 Task: Customize the content header for the builder.
Action: Mouse moved to (913, 67)
Screenshot: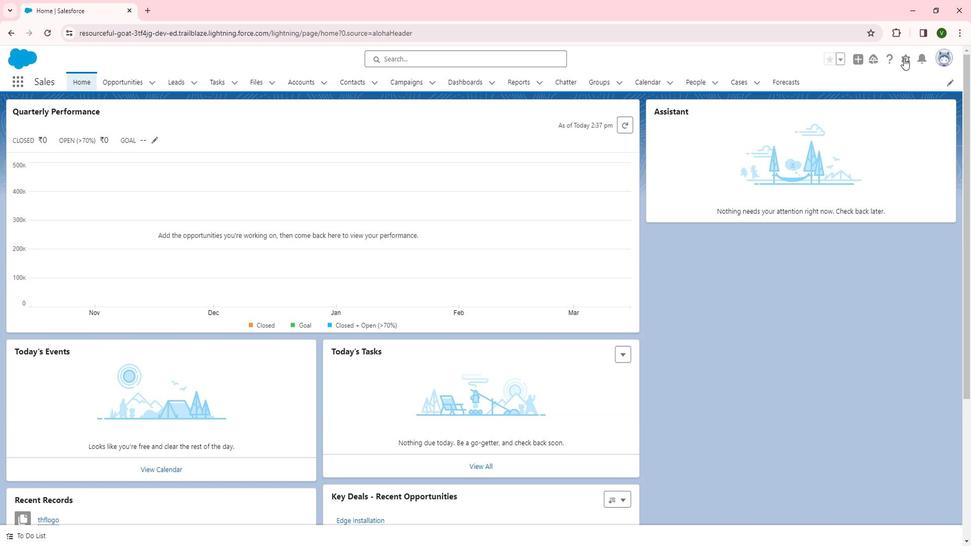 
Action: Mouse pressed left at (913, 67)
Screenshot: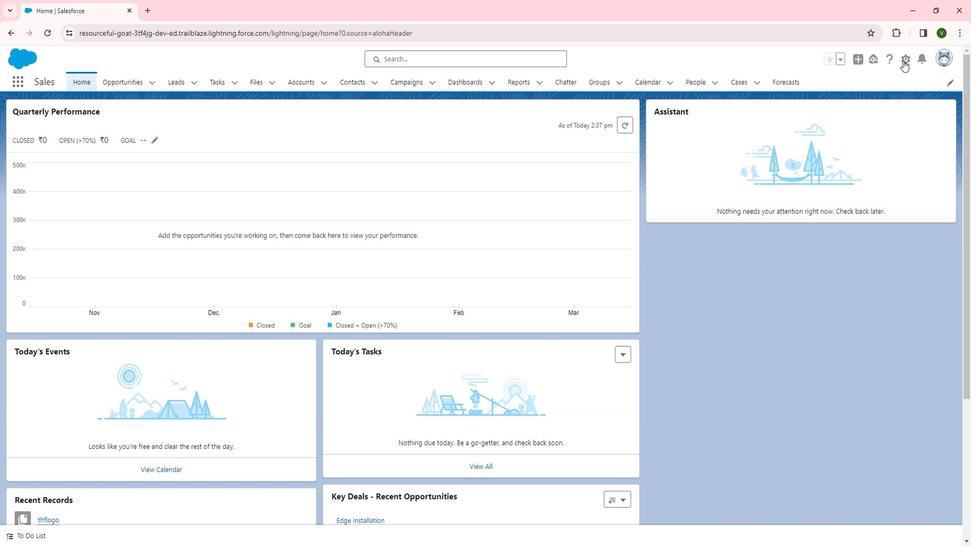 
Action: Mouse moved to (855, 89)
Screenshot: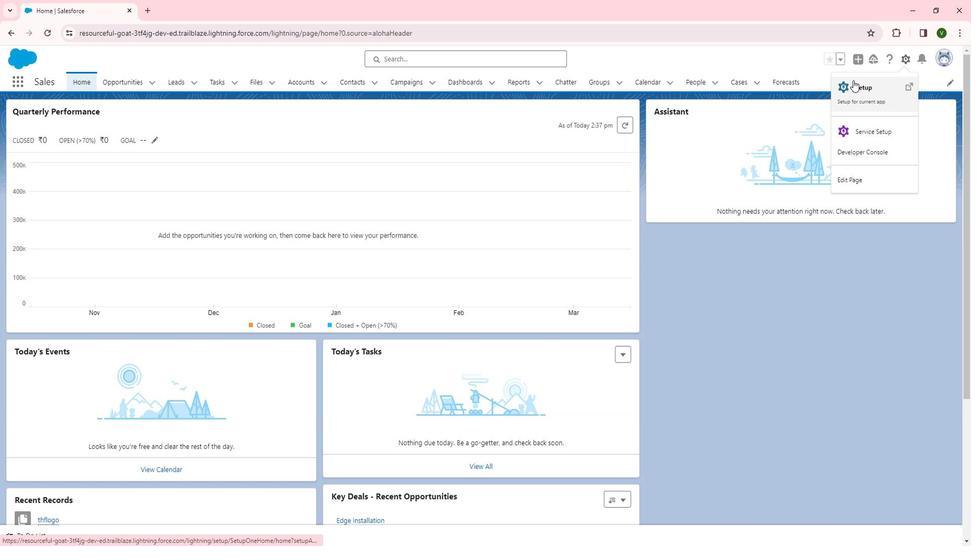 
Action: Mouse pressed left at (855, 89)
Screenshot: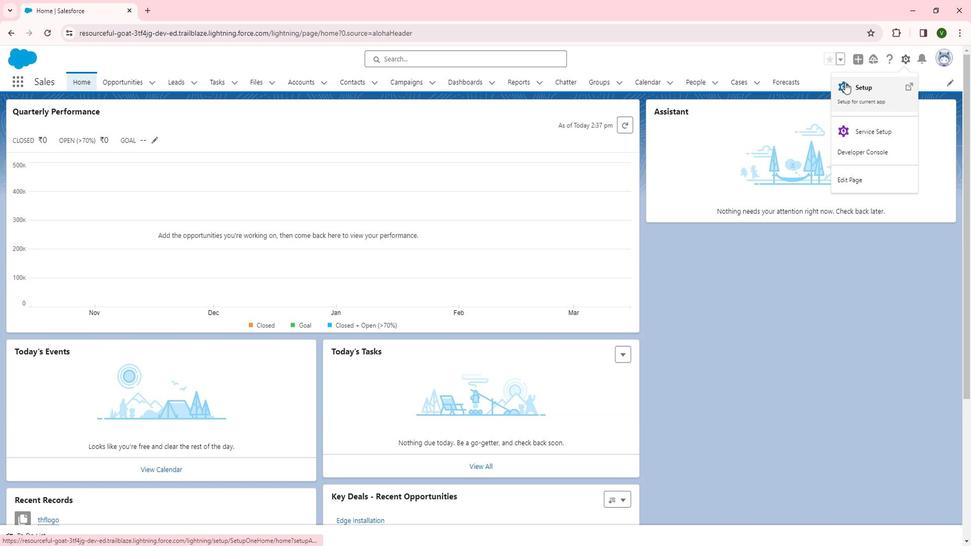 
Action: Mouse moved to (29, 423)
Screenshot: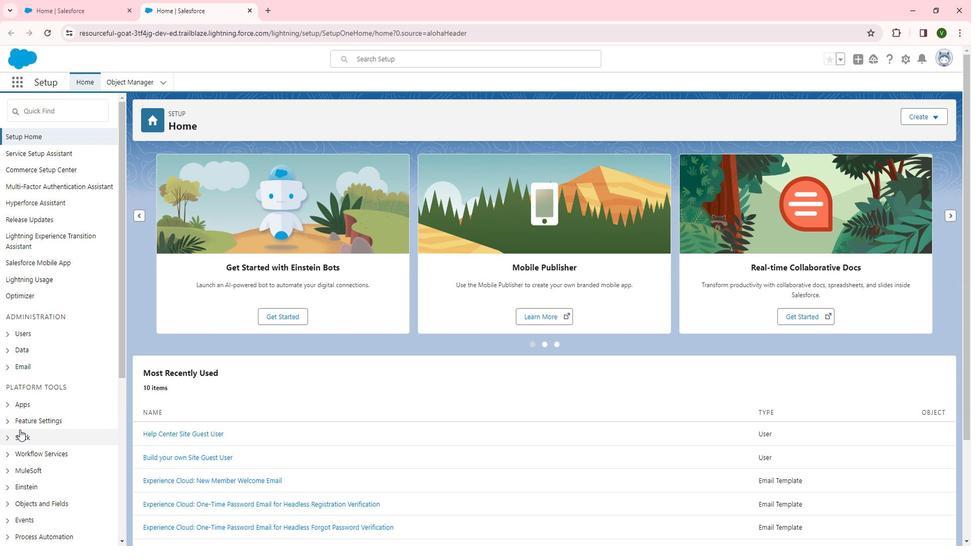 
Action: Mouse scrolled (29, 423) with delta (0, 0)
Screenshot: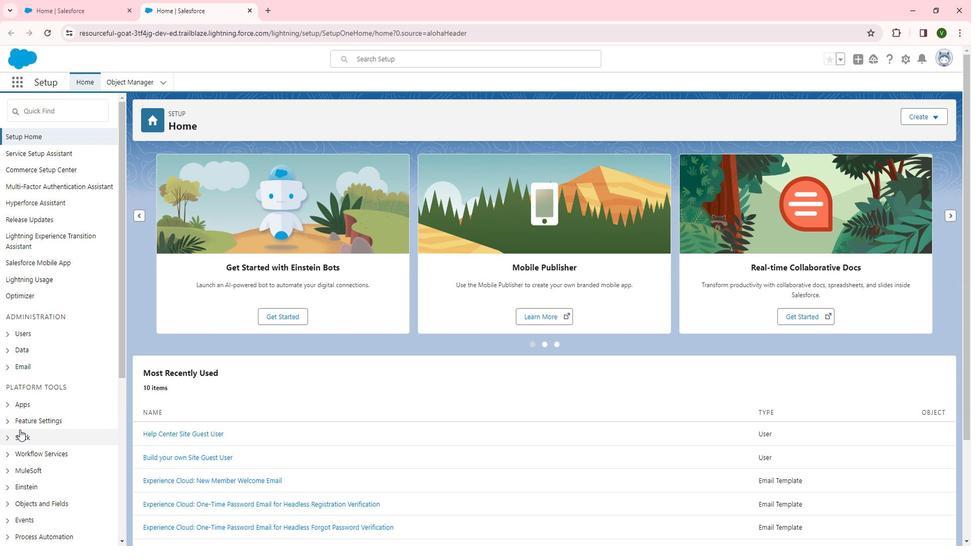 
Action: Mouse moved to (29, 423)
Screenshot: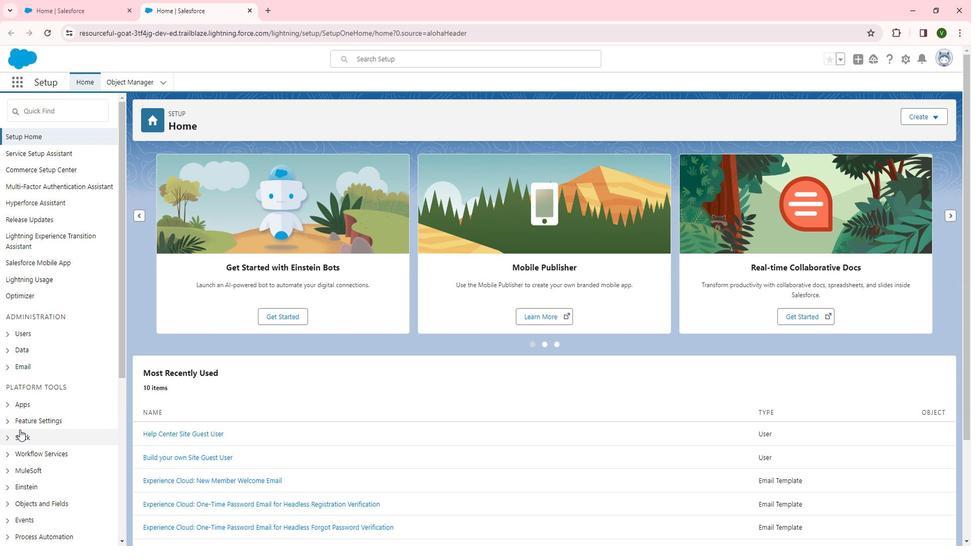 
Action: Mouse scrolled (29, 423) with delta (0, 0)
Screenshot: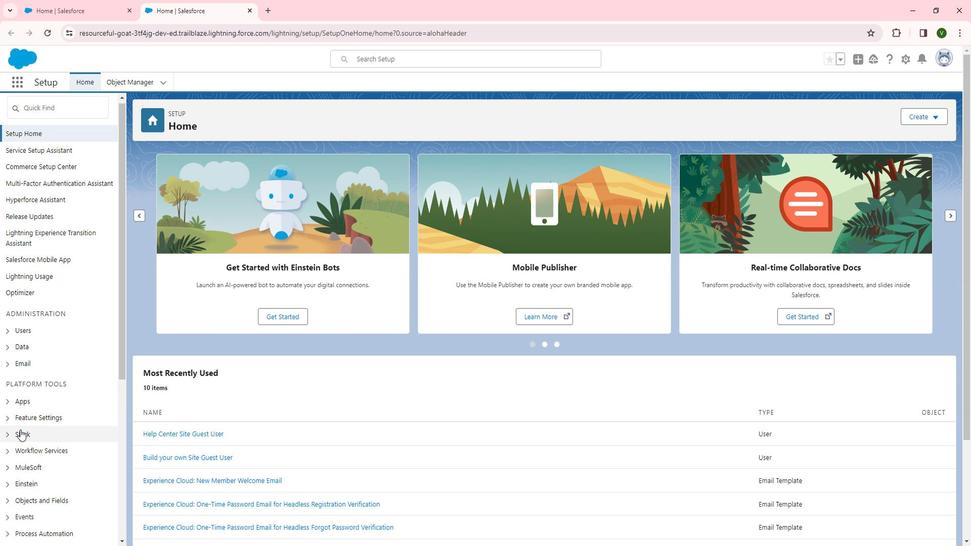 
Action: Mouse moved to (32, 413)
Screenshot: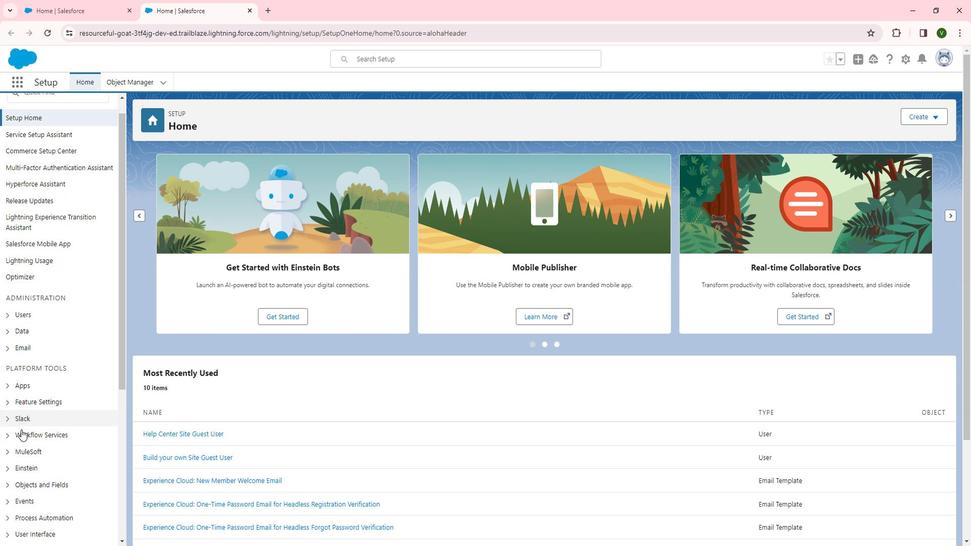 
Action: Mouse scrolled (32, 413) with delta (0, 0)
Screenshot: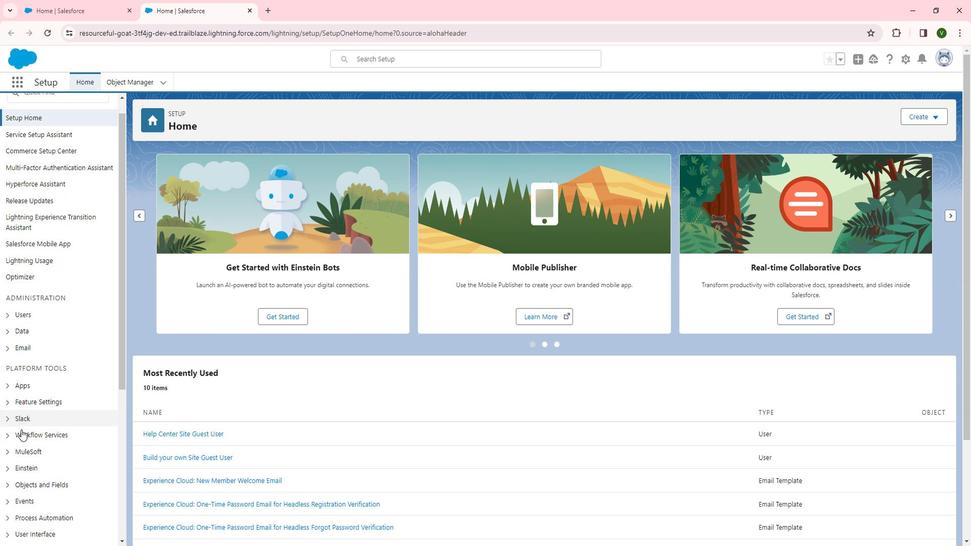 
Action: Mouse moved to (57, 258)
Screenshot: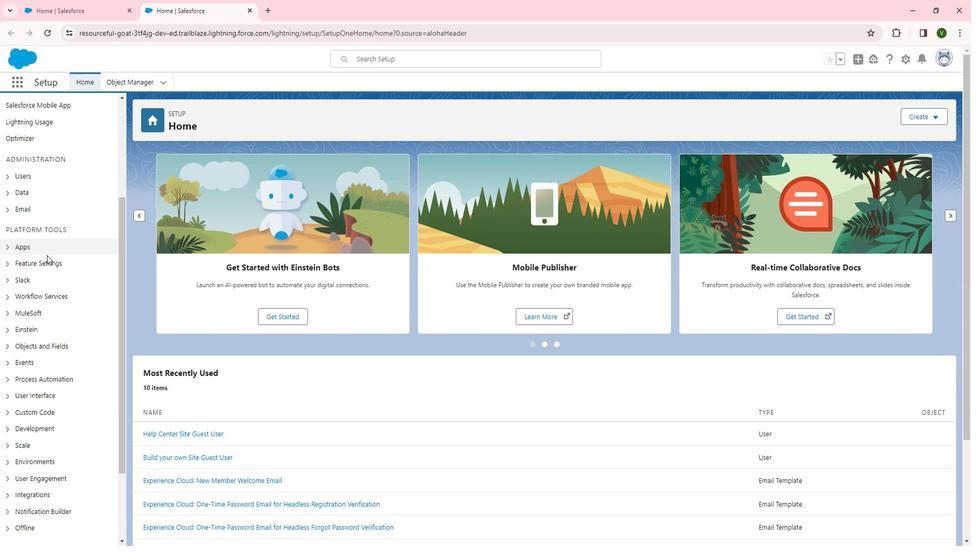 
Action: Mouse pressed left at (57, 258)
Screenshot: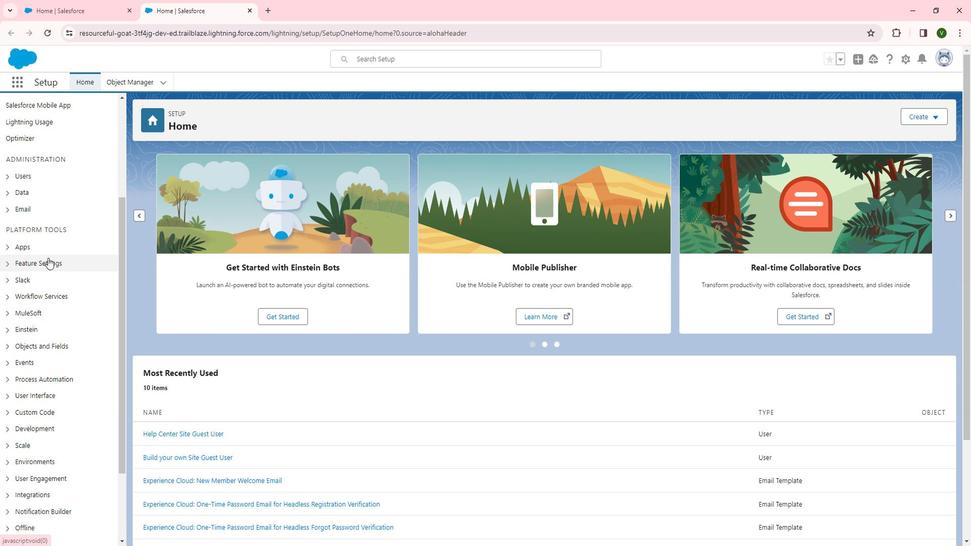 
Action: Mouse moved to (55, 342)
Screenshot: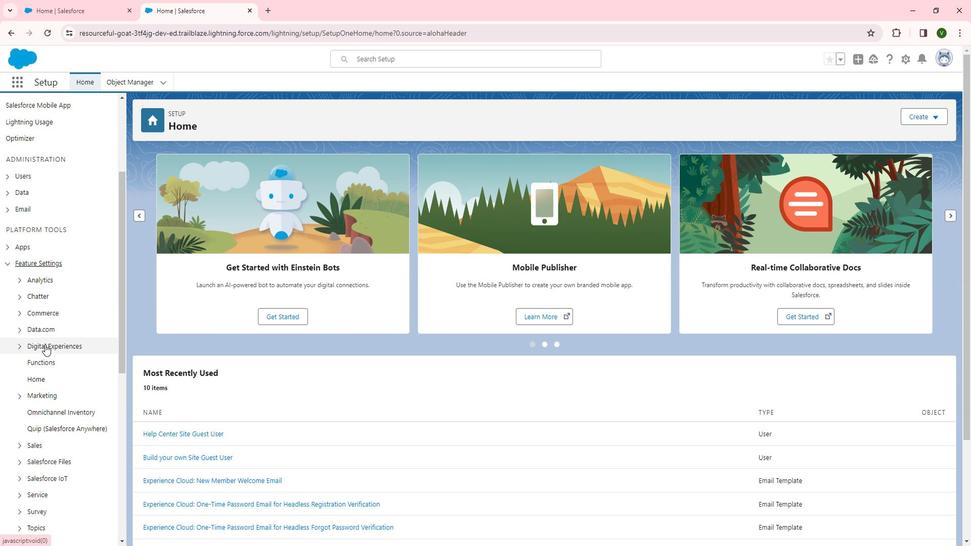 
Action: Mouse pressed left at (55, 342)
Screenshot: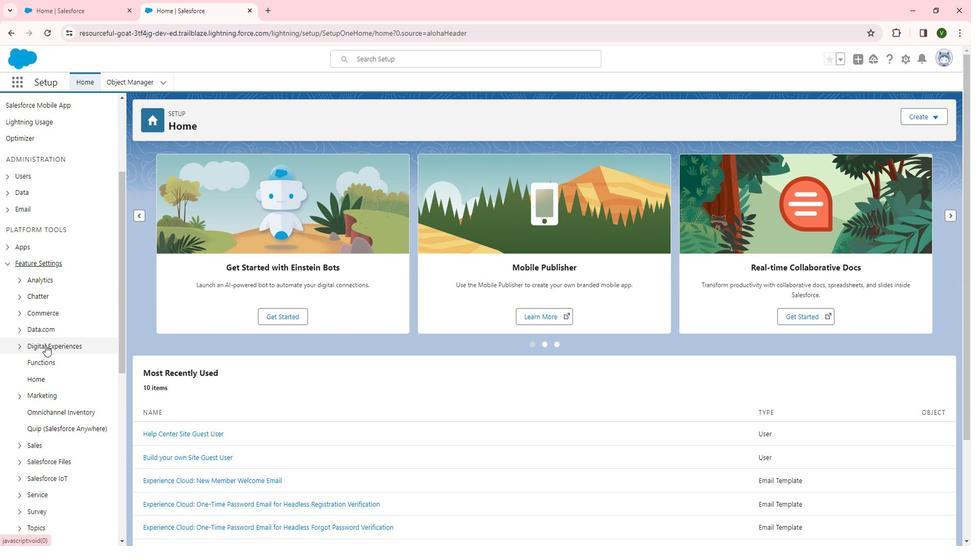 
Action: Mouse scrolled (55, 341) with delta (0, 0)
Screenshot: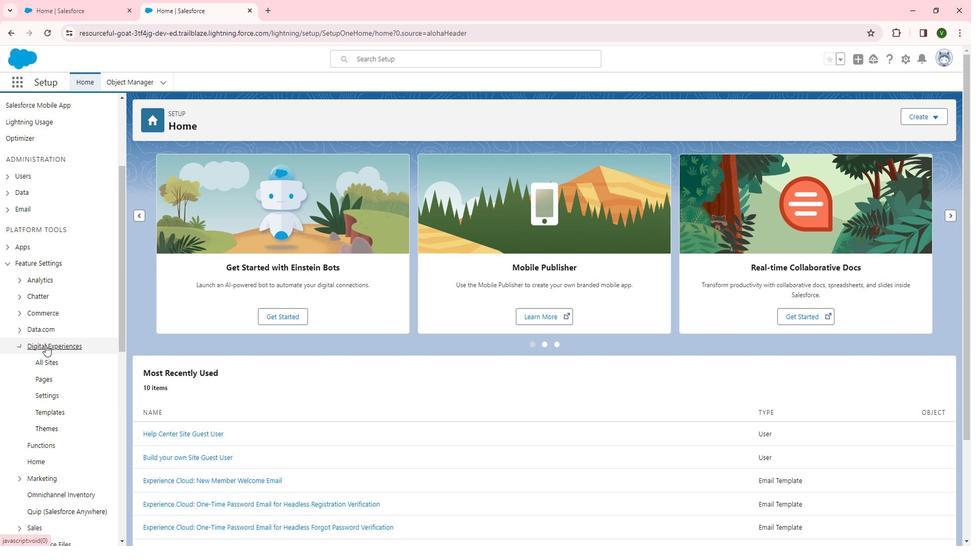 
Action: Mouse moved to (57, 342)
Screenshot: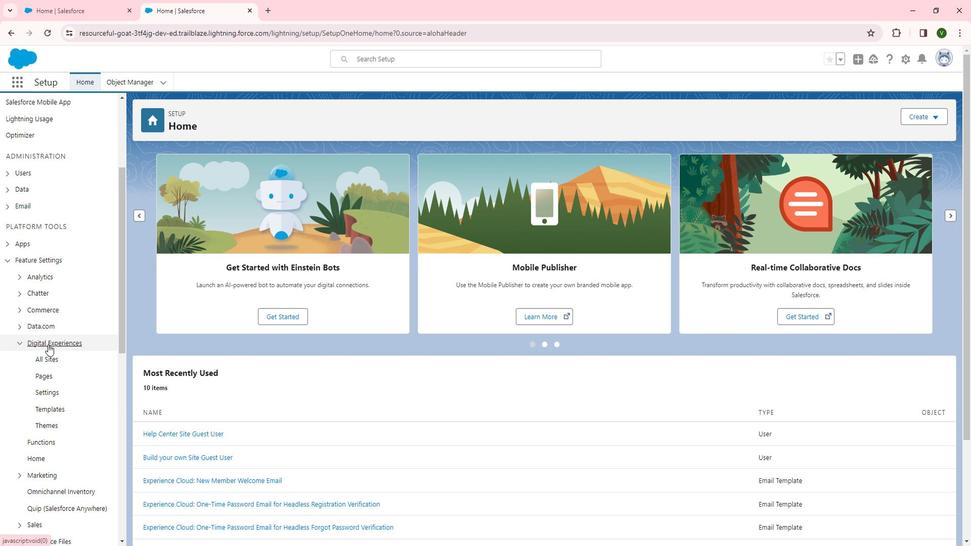 
Action: Mouse scrolled (57, 341) with delta (0, 0)
Screenshot: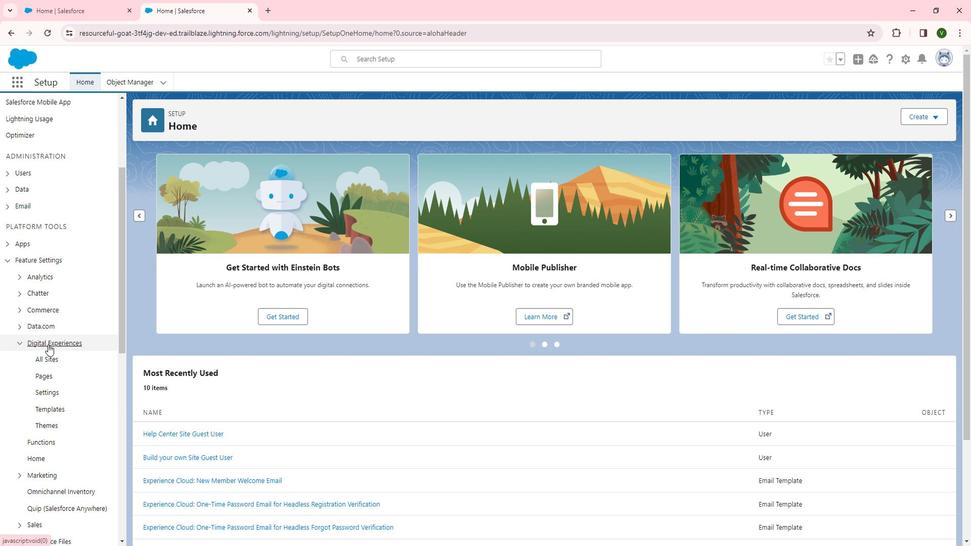 
Action: Mouse moved to (58, 255)
Screenshot: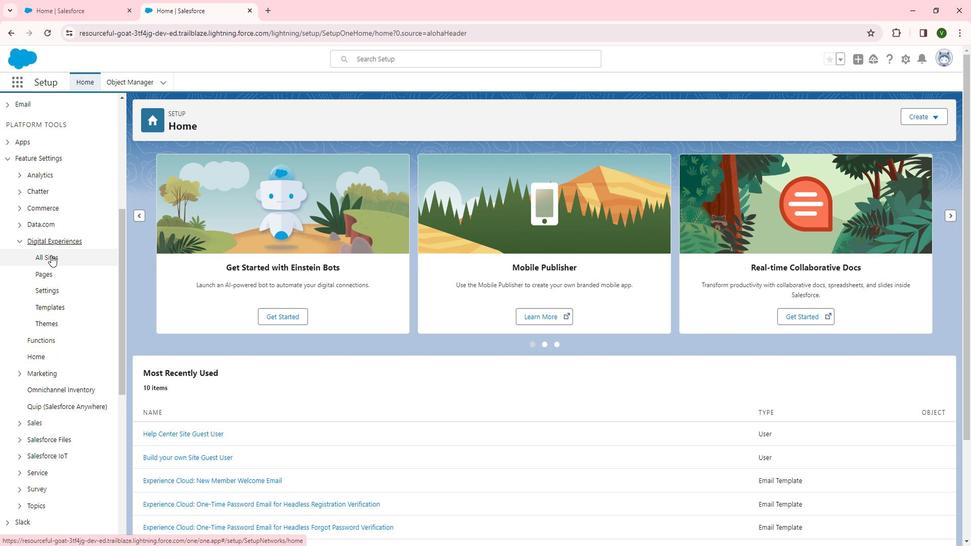 
Action: Mouse pressed left at (58, 255)
Screenshot: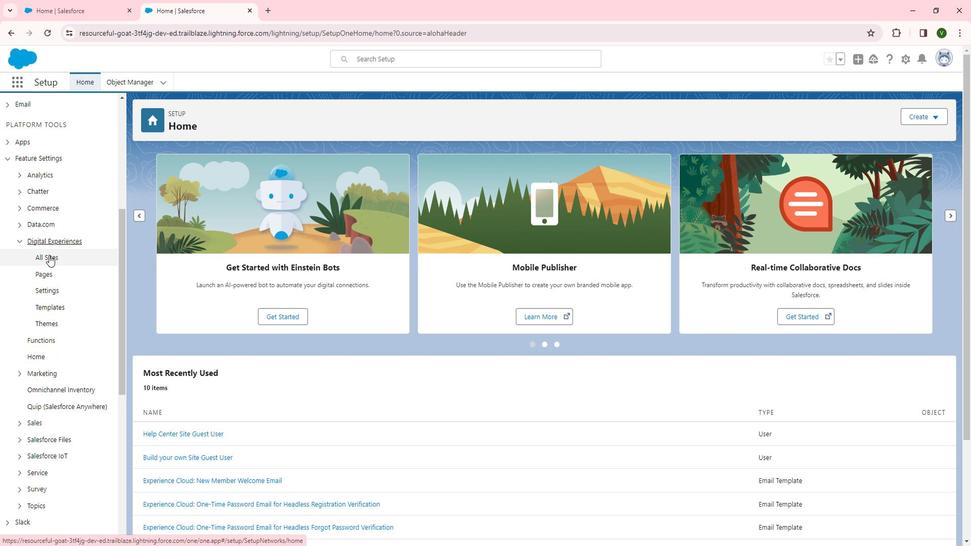 
Action: Mouse moved to (176, 267)
Screenshot: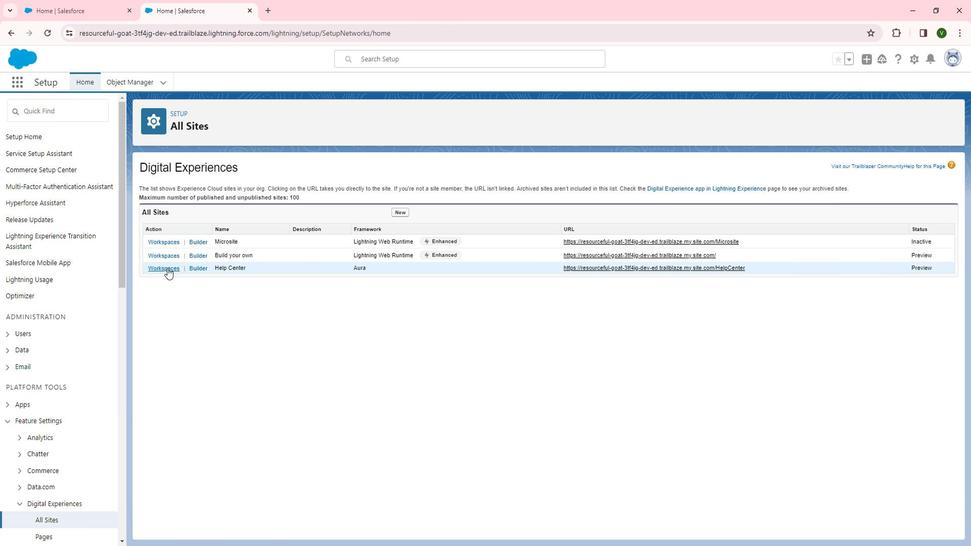 
Action: Mouse pressed left at (176, 267)
Screenshot: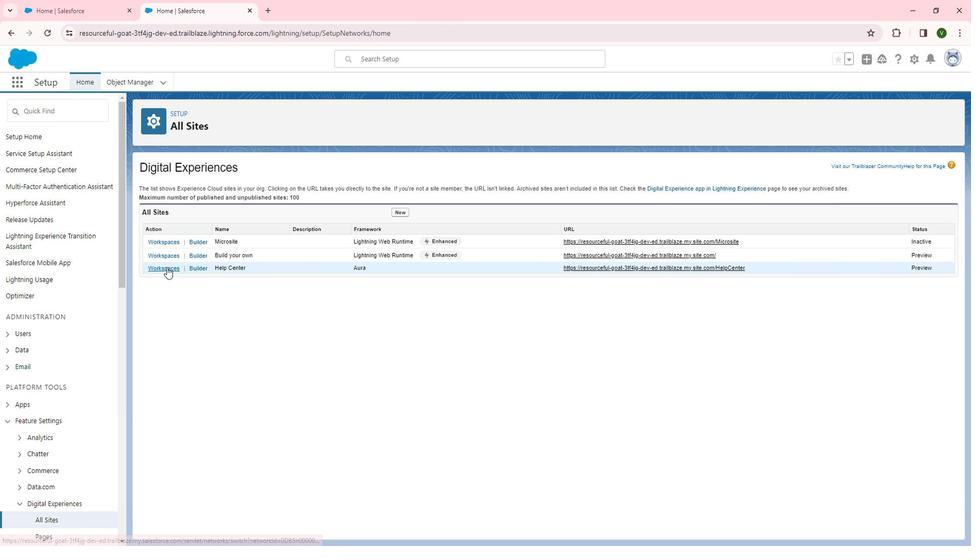 
Action: Mouse moved to (96, 225)
Screenshot: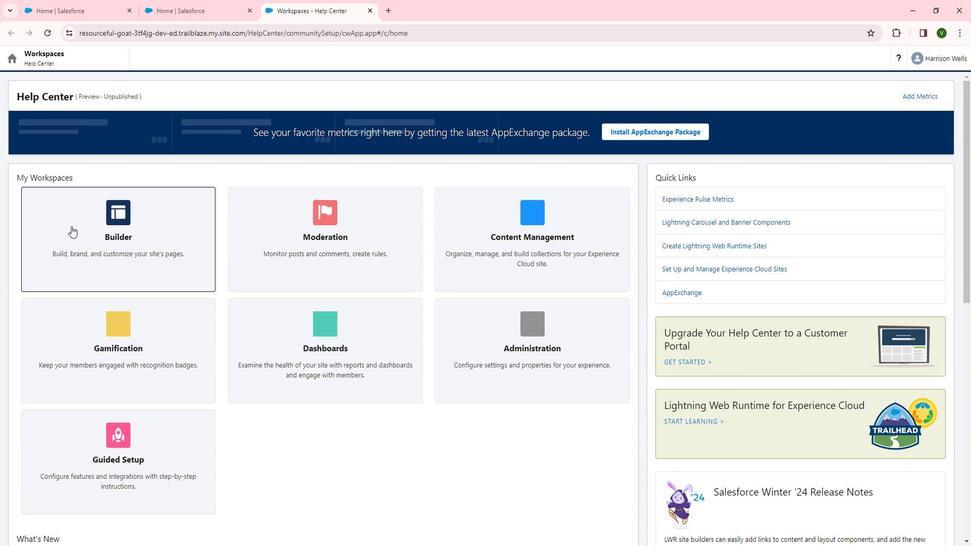 
Action: Mouse pressed left at (96, 225)
Screenshot: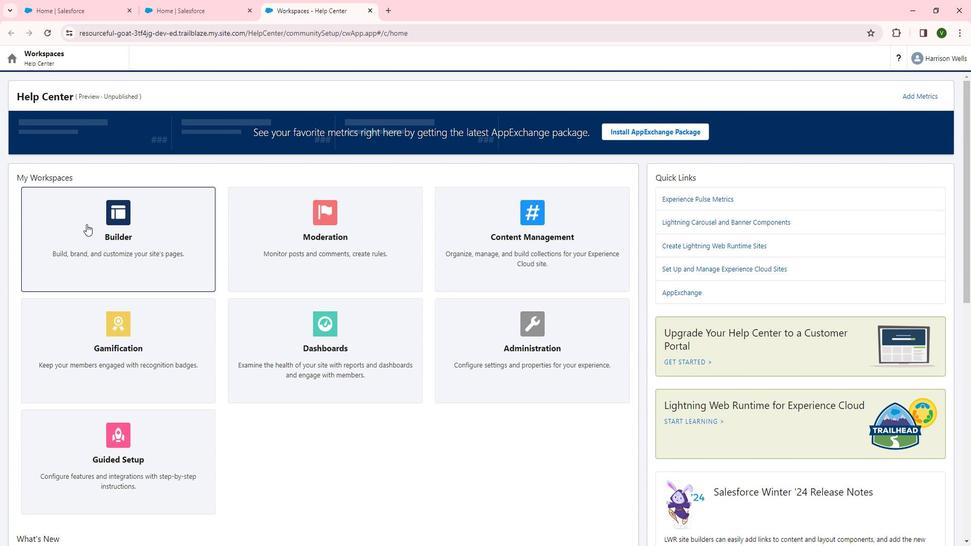 
Action: Mouse moved to (29, 159)
Screenshot: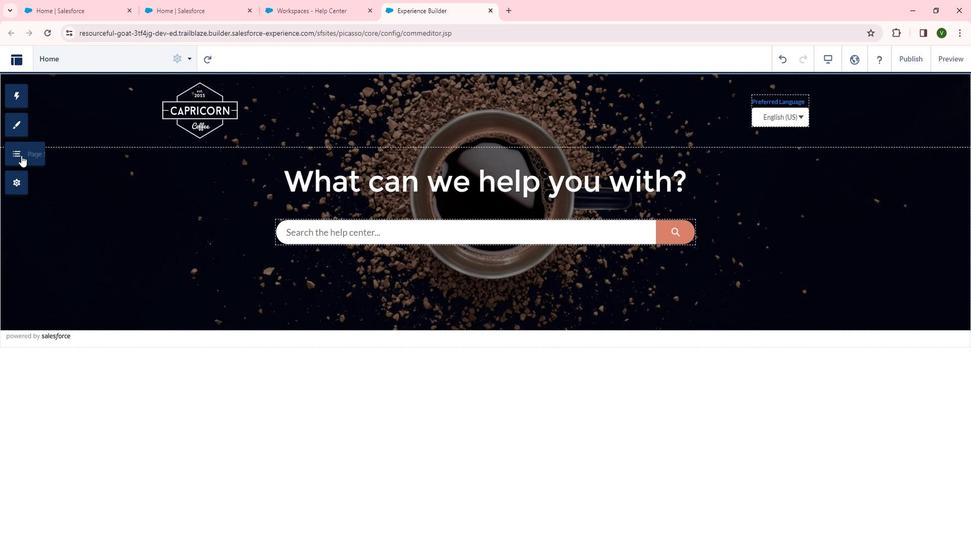 
Action: Mouse pressed left at (29, 159)
Screenshot: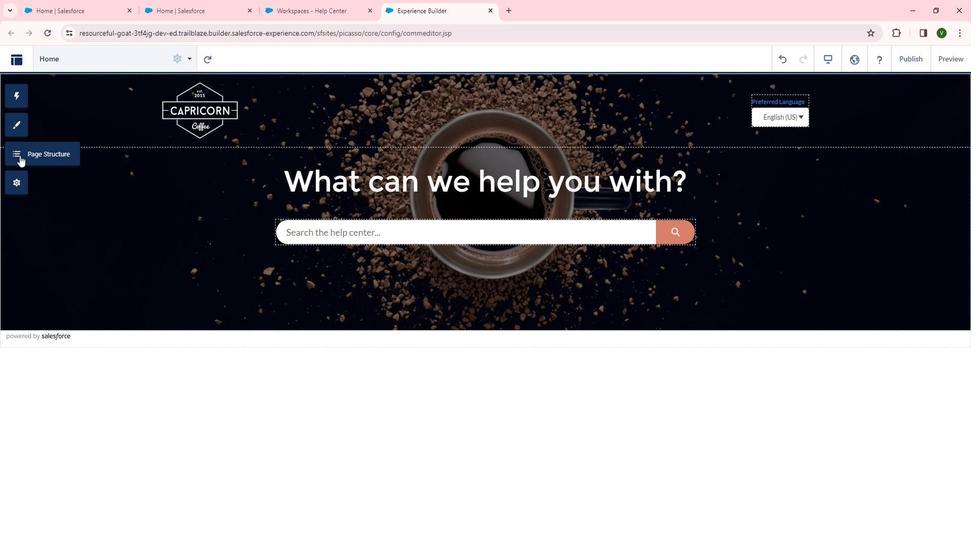 
Action: Mouse moved to (77, 232)
Screenshot: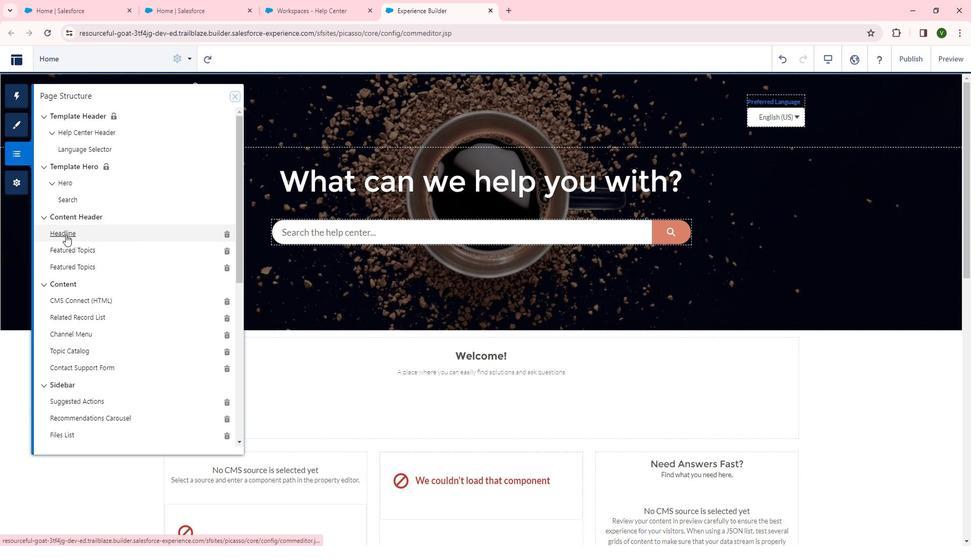 
Action: Mouse pressed left at (77, 232)
Screenshot: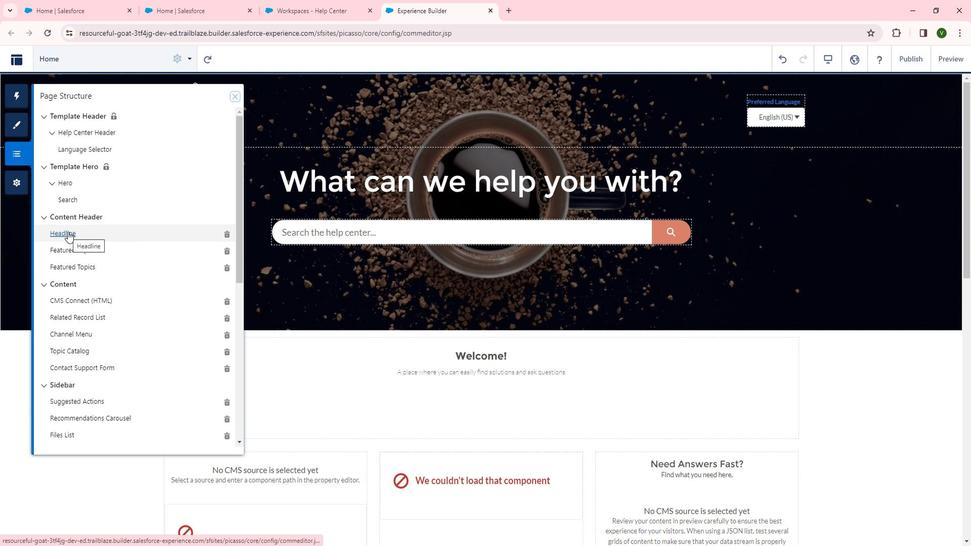 
Action: Mouse moved to (77, 232)
Screenshot: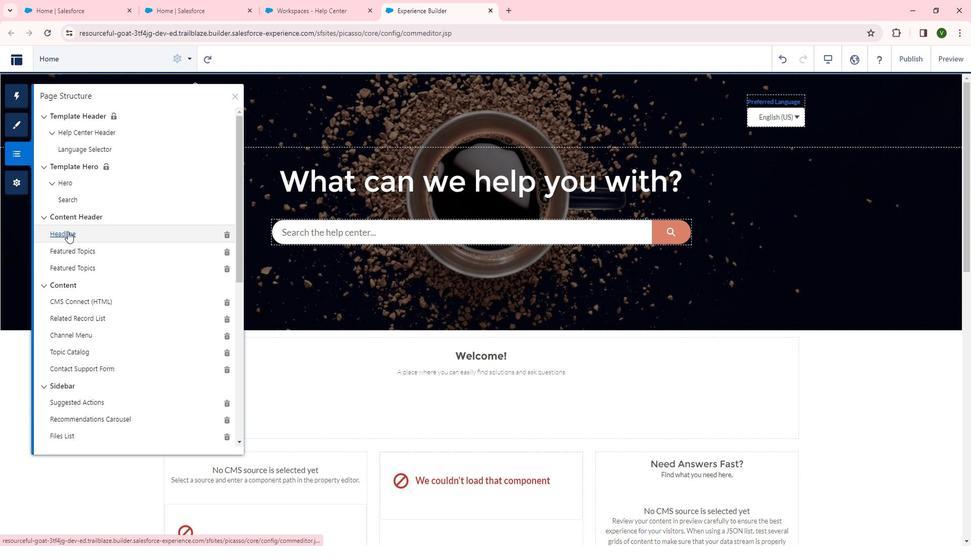 
